 Task: Add an event with the title Team Building Event: Sports Tournament, date '2023/10/03', time 7:50 AM to 9:50 AMand add a description: Problem-Solving Activities and embark on a transformative journey that will empower your team to overcome challenges, think creatively, and work cohesively to achieve outstanding results. Get ready for an inspiring and invigorating retreat that will leave a lasting impact on your team's problem-solving abilities and overall collaboration., put the event into Orange category . Add location for the event as: 321 Ancient Agora of Athens, Athens, Greece, logged in from the account softage.2@softage.netand send the event invitation to softage.1@softage.net and softage.3@softage.net. Set a reminder for the event 19 week before
Action: Mouse moved to (88, 105)
Screenshot: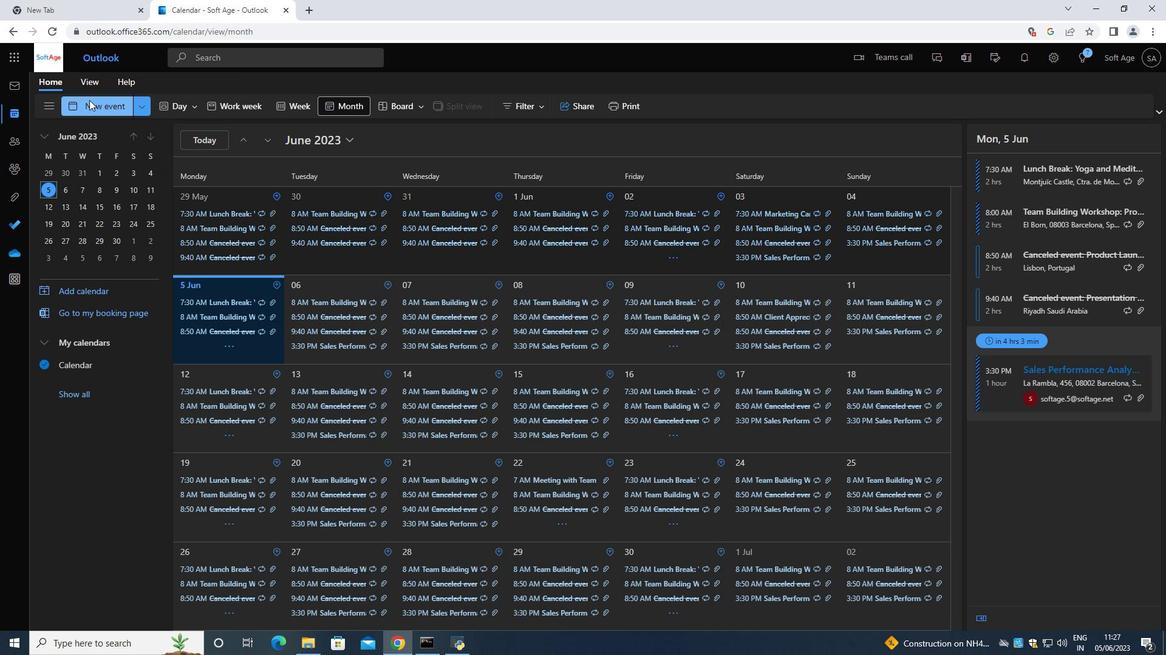 
Action: Mouse pressed left at (88, 105)
Screenshot: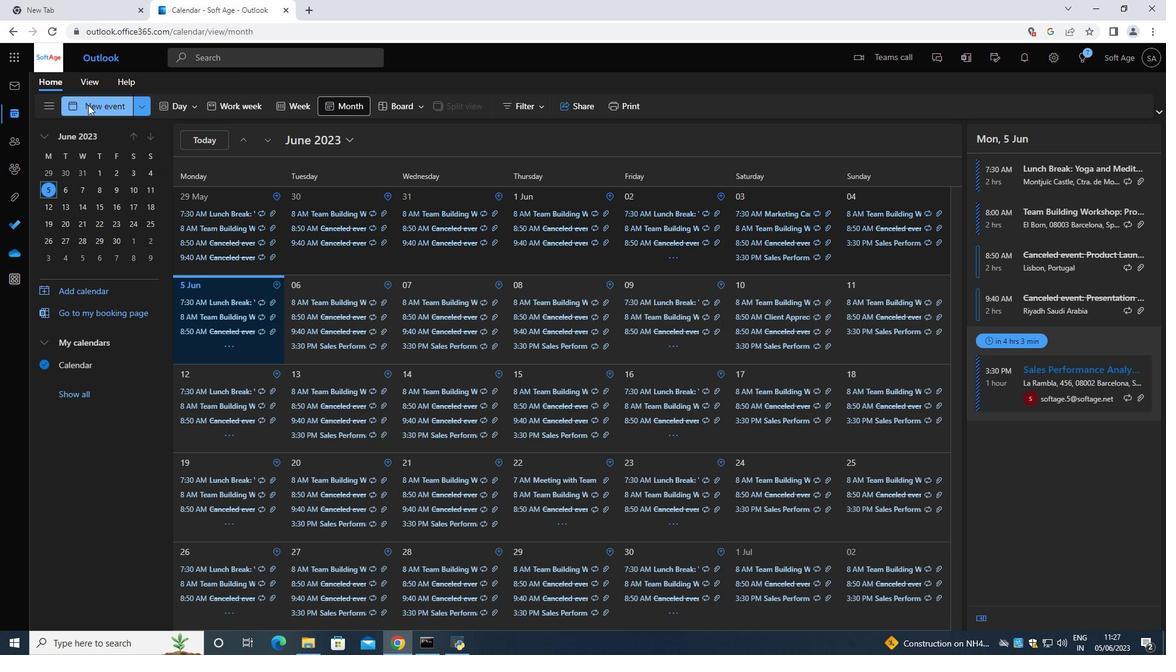 
Action: Mouse moved to (440, 112)
Screenshot: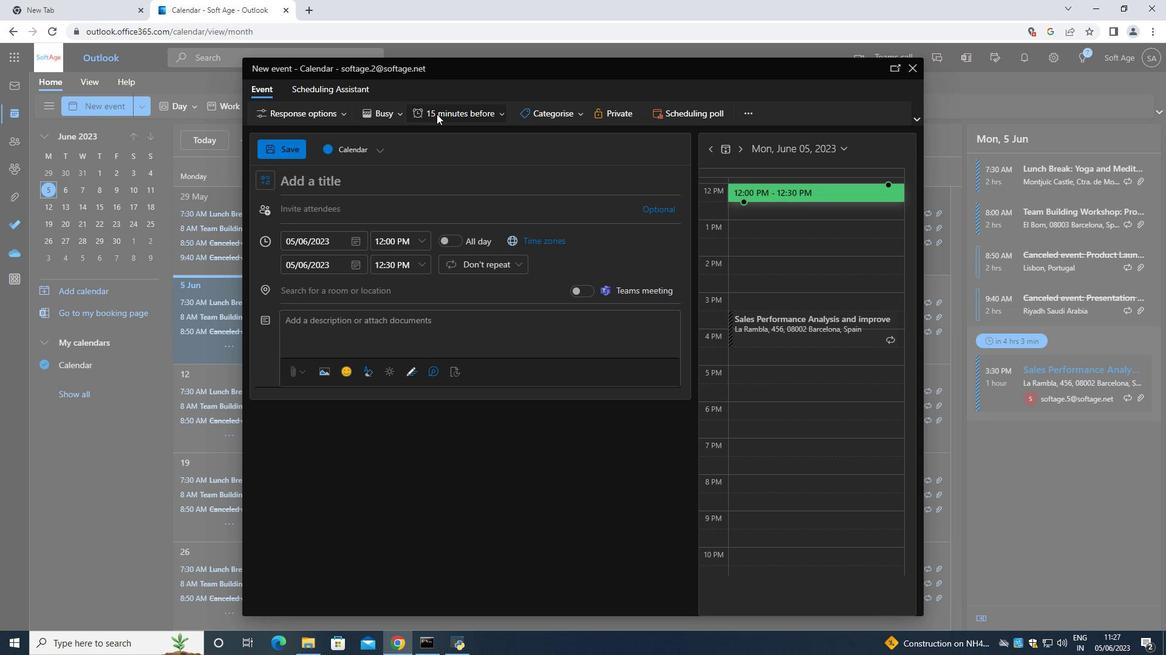 
Action: Mouse pressed left at (440, 112)
Screenshot: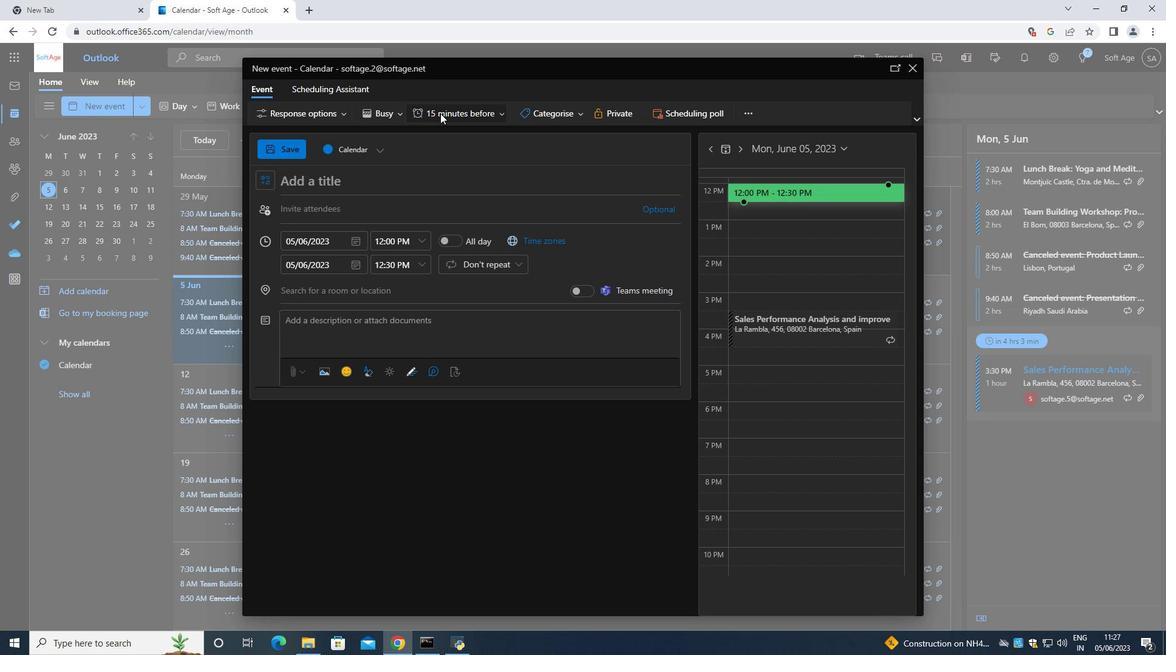 
Action: Mouse moved to (450, 119)
Screenshot: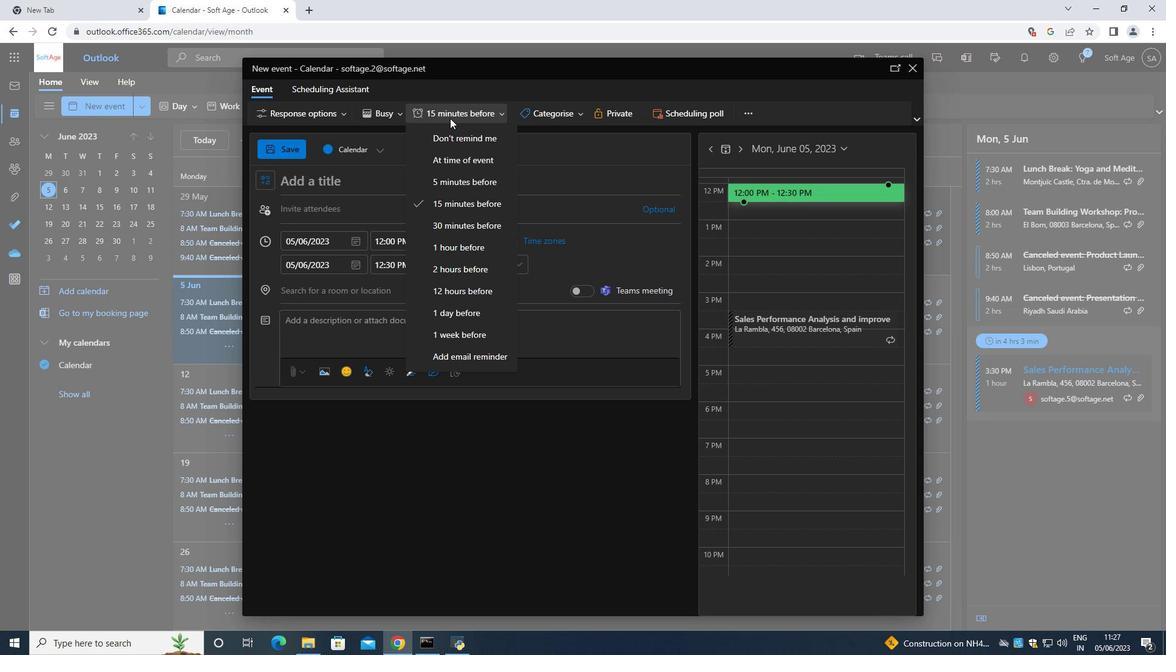 
